 Task: Set date custom field "assignee" to "now".
Action: Mouse pressed left at (412, 241)
Screenshot: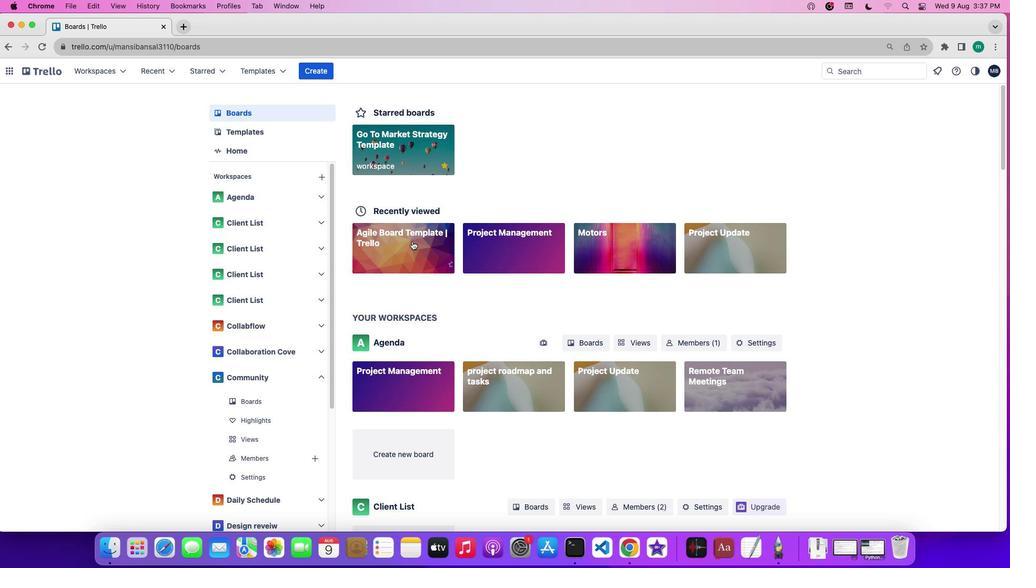 
Action: Mouse moved to (903, 244)
Screenshot: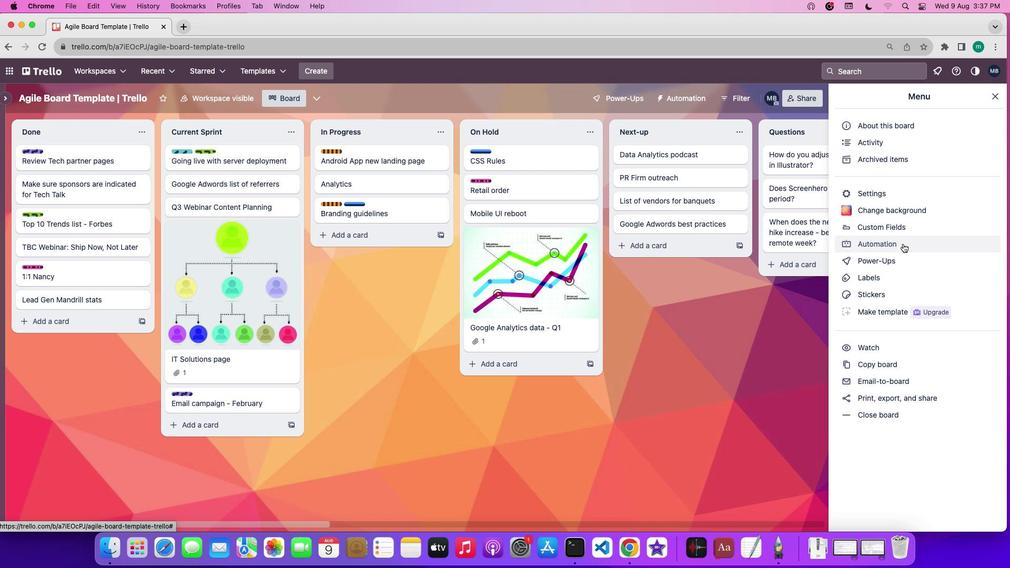 
Action: Mouse pressed left at (903, 244)
Screenshot: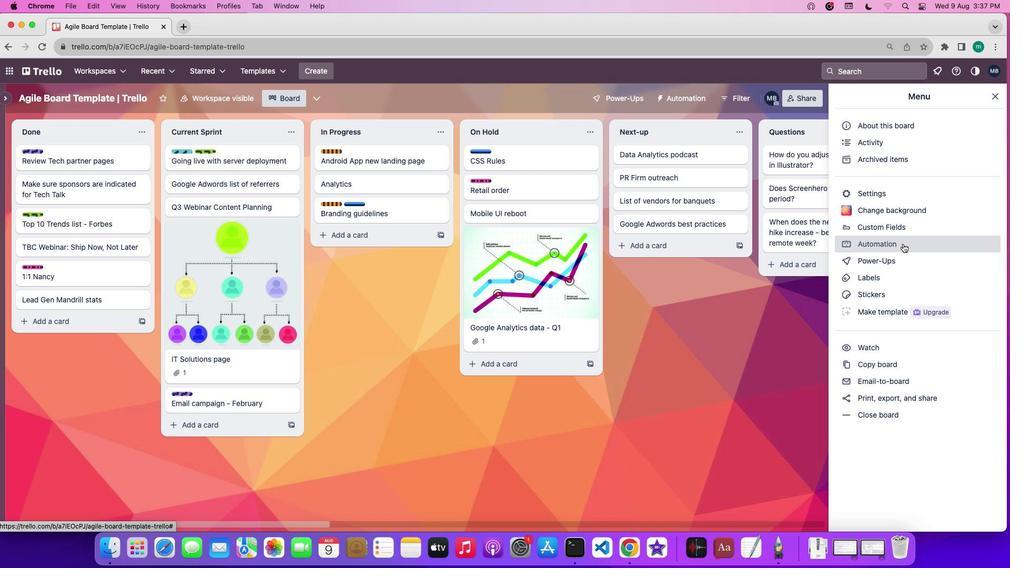 
Action: Mouse moved to (32, 274)
Screenshot: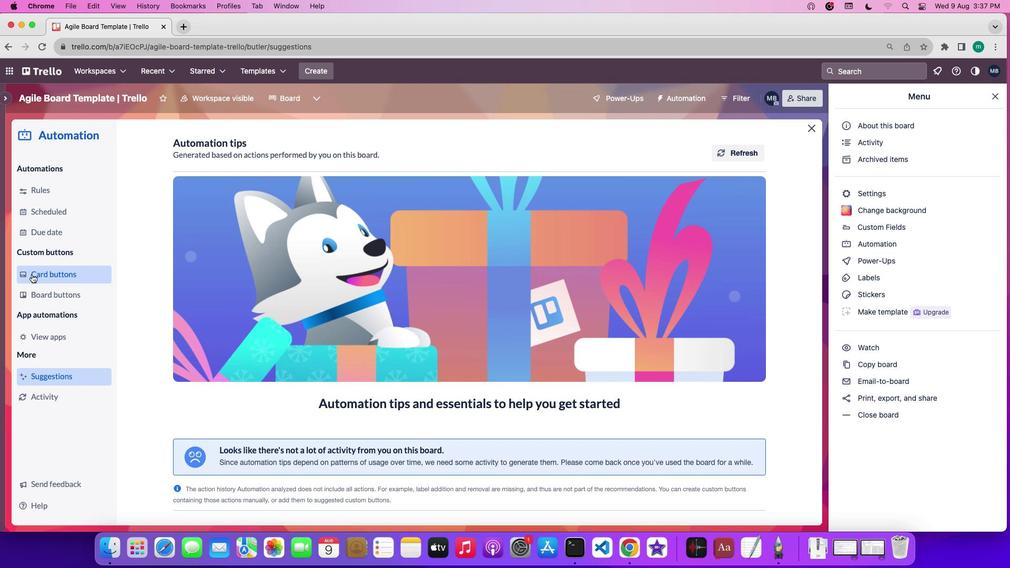 
Action: Mouse pressed left at (32, 274)
Screenshot: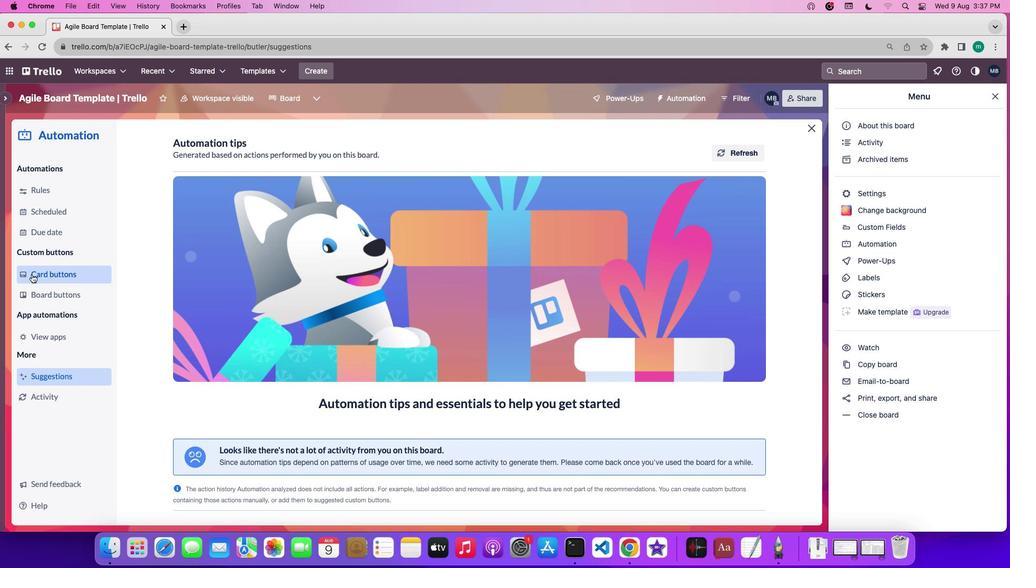 
Action: Mouse moved to (222, 359)
Screenshot: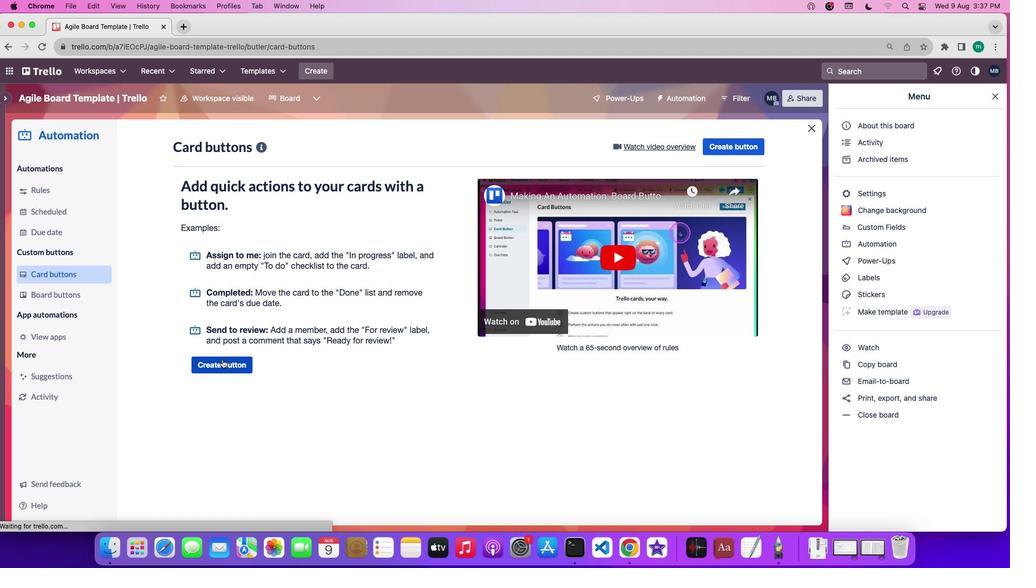 
Action: Mouse pressed left at (222, 359)
Screenshot: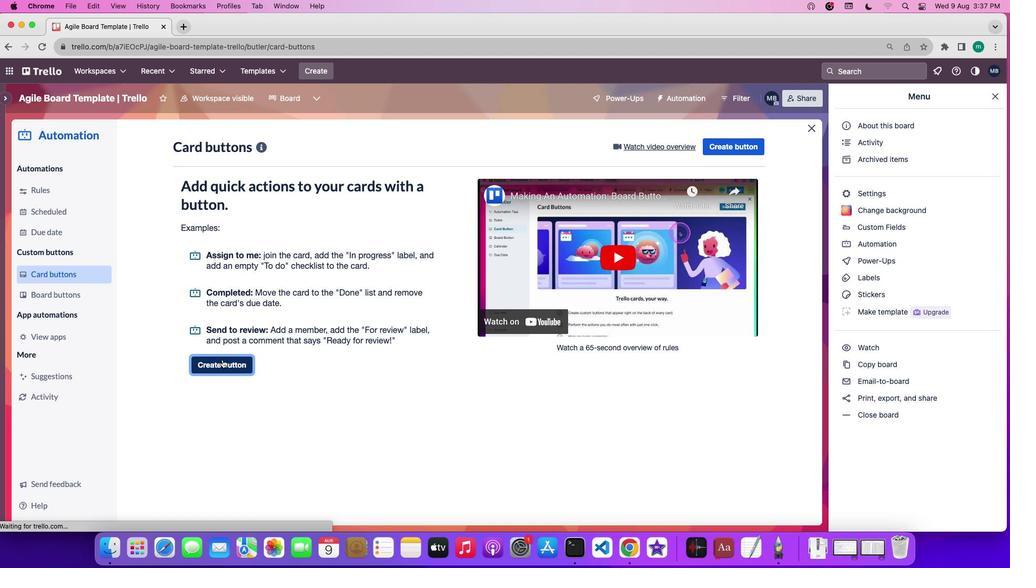 
Action: Mouse moved to (451, 286)
Screenshot: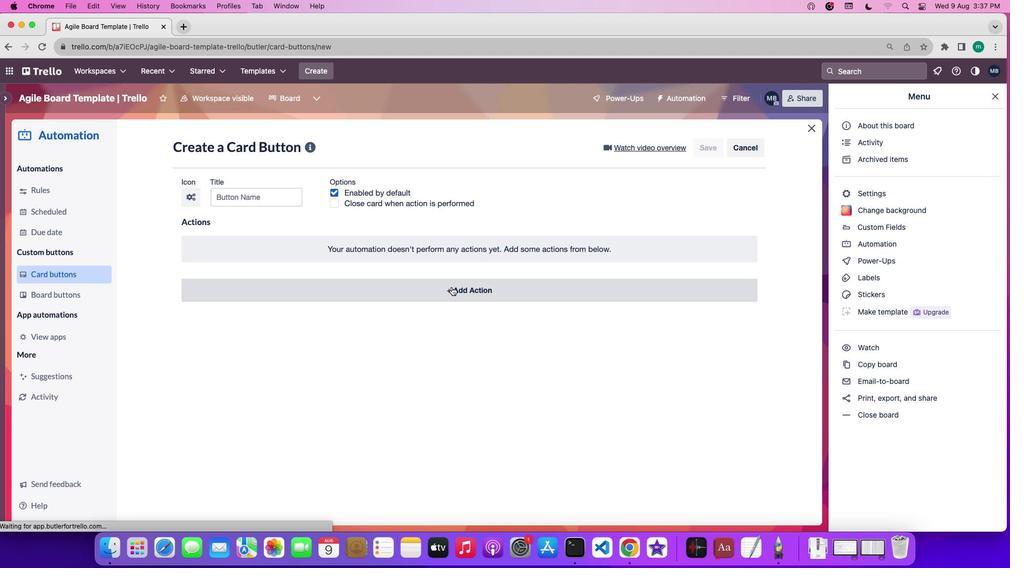 
Action: Mouse pressed left at (451, 286)
Screenshot: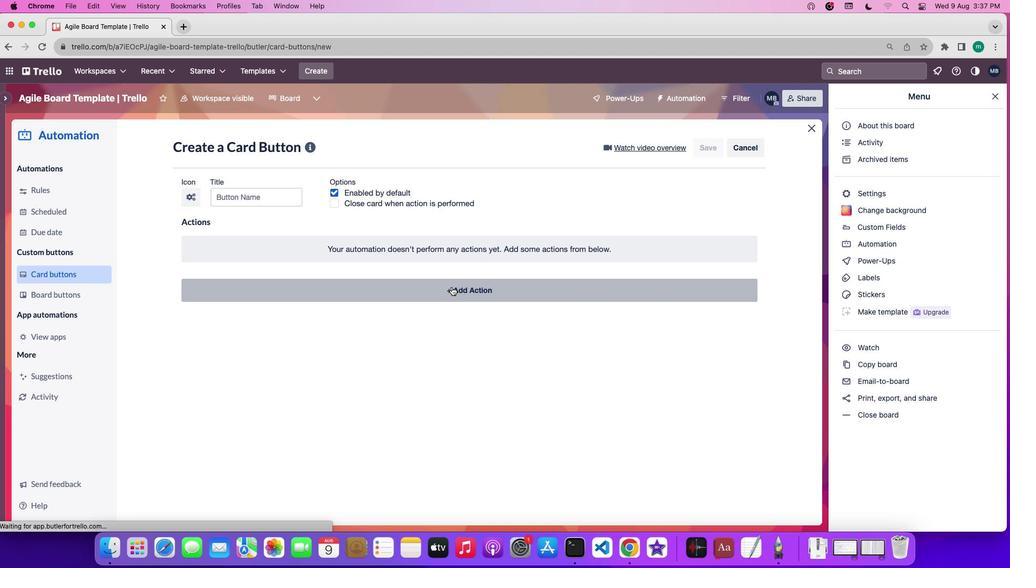 
Action: Mouse moved to (445, 317)
Screenshot: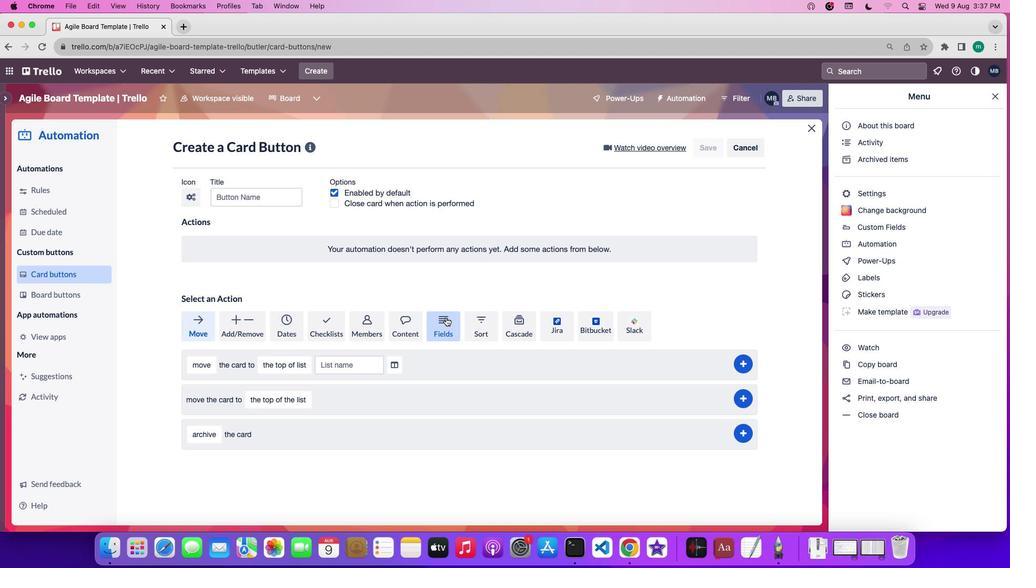 
Action: Mouse pressed left at (445, 317)
Screenshot: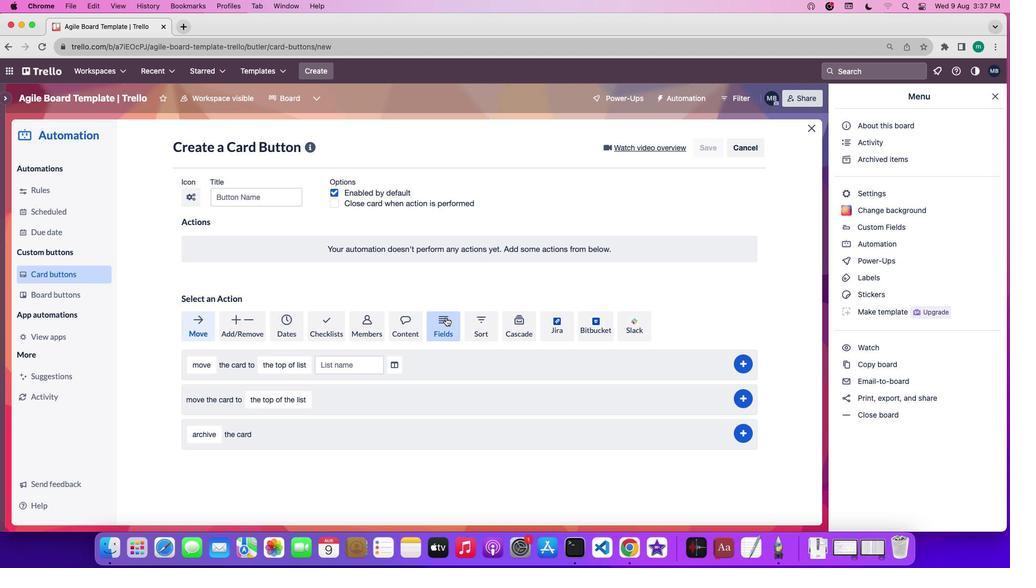 
Action: Mouse moved to (444, 338)
Screenshot: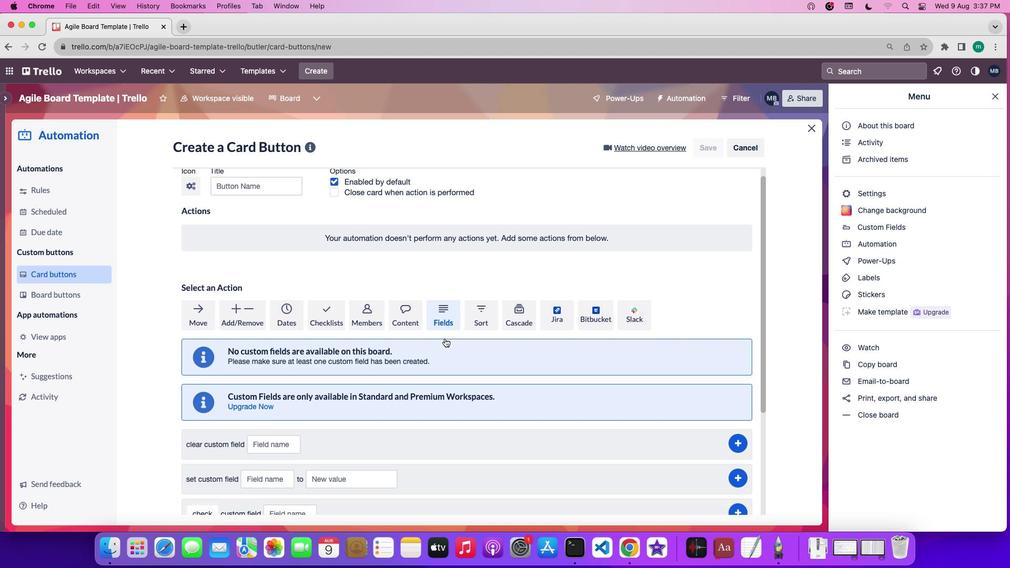 
Action: Mouse scrolled (444, 338) with delta (0, 0)
Screenshot: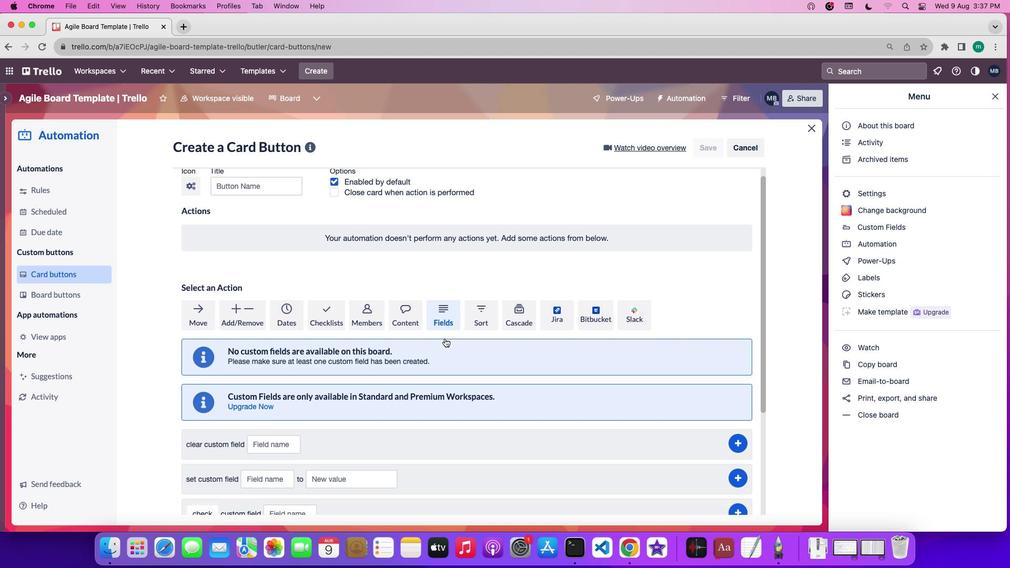 
Action: Mouse scrolled (444, 338) with delta (0, 0)
Screenshot: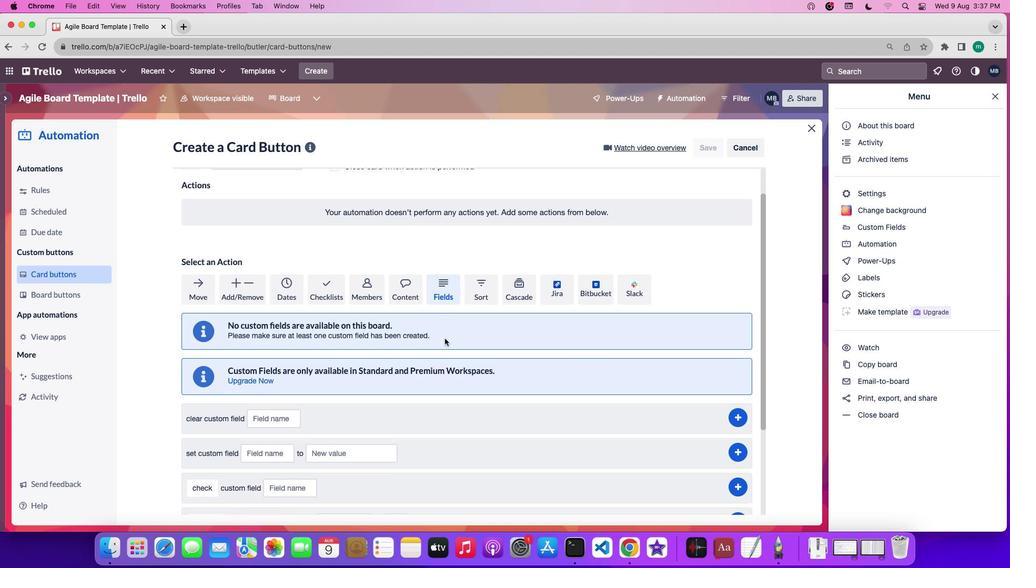
Action: Mouse scrolled (444, 338) with delta (0, -1)
Screenshot: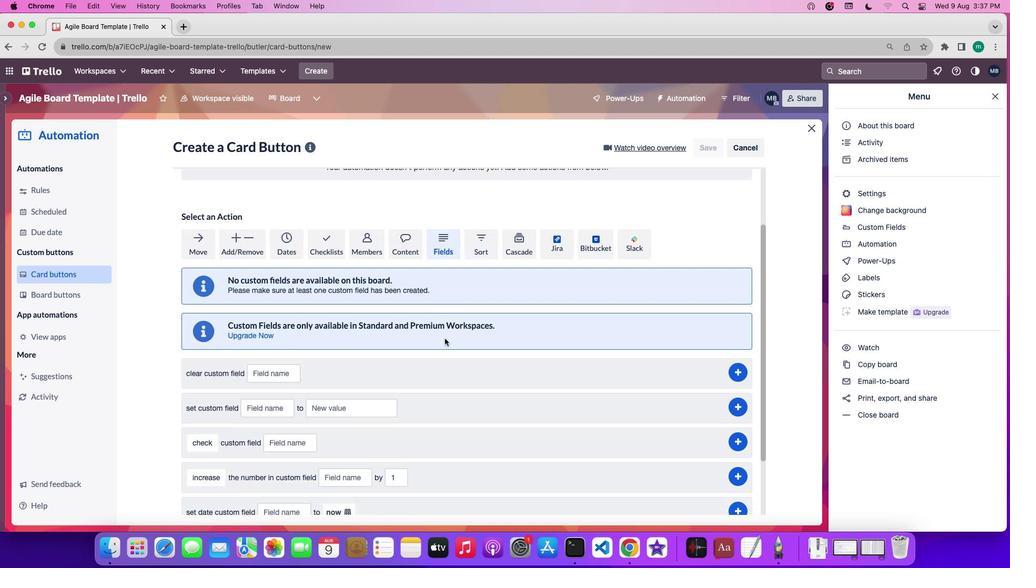 
Action: Mouse scrolled (444, 338) with delta (0, -2)
Screenshot: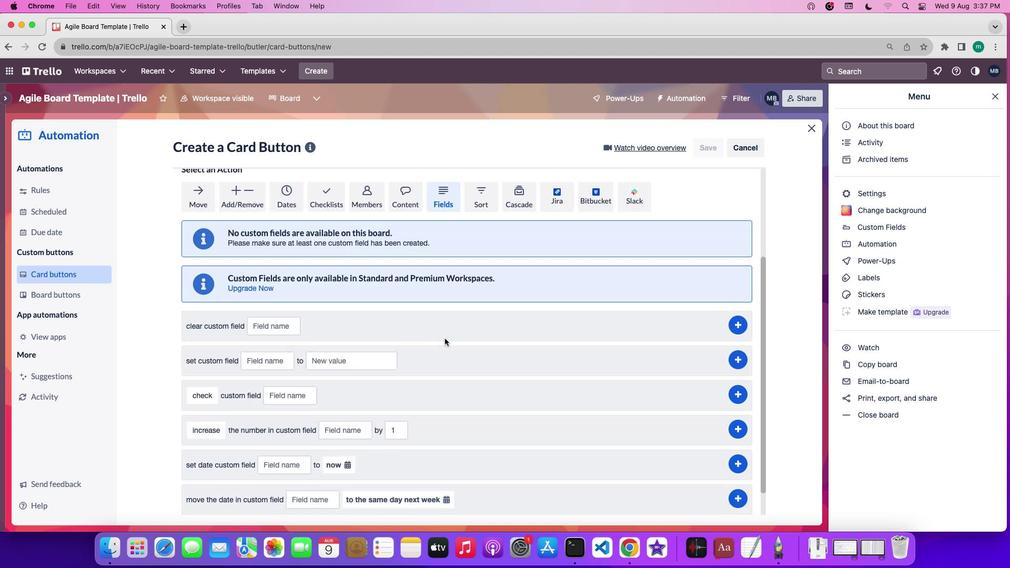 
Action: Mouse moved to (444, 338)
Screenshot: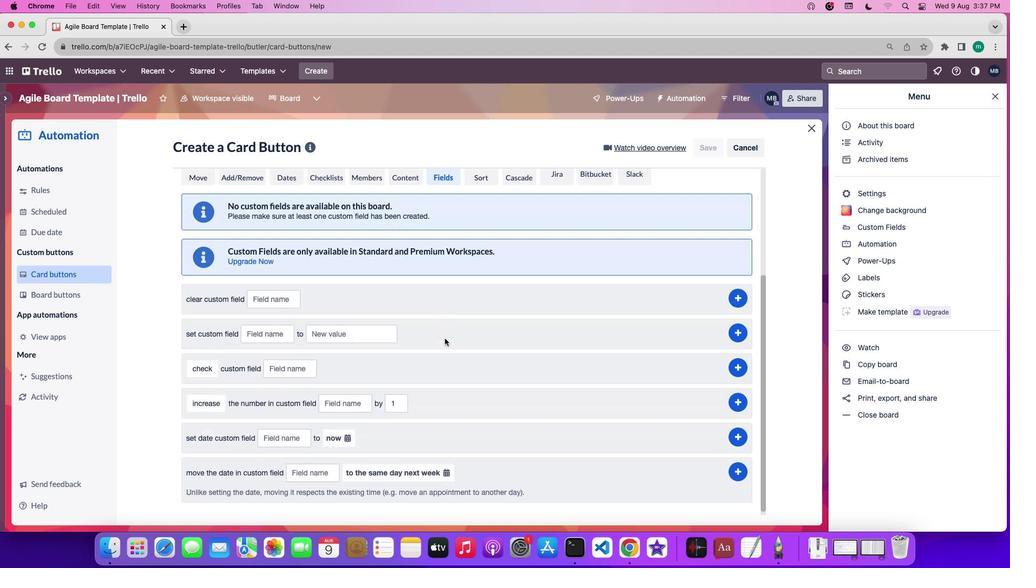 
Action: Mouse scrolled (444, 338) with delta (0, 0)
Screenshot: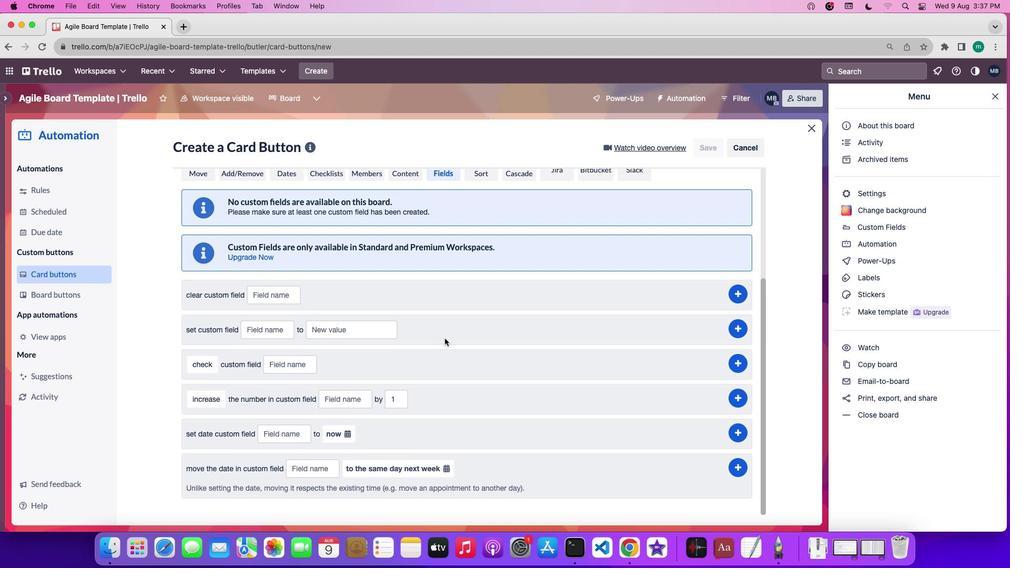 
Action: Mouse scrolled (444, 338) with delta (0, 0)
Screenshot: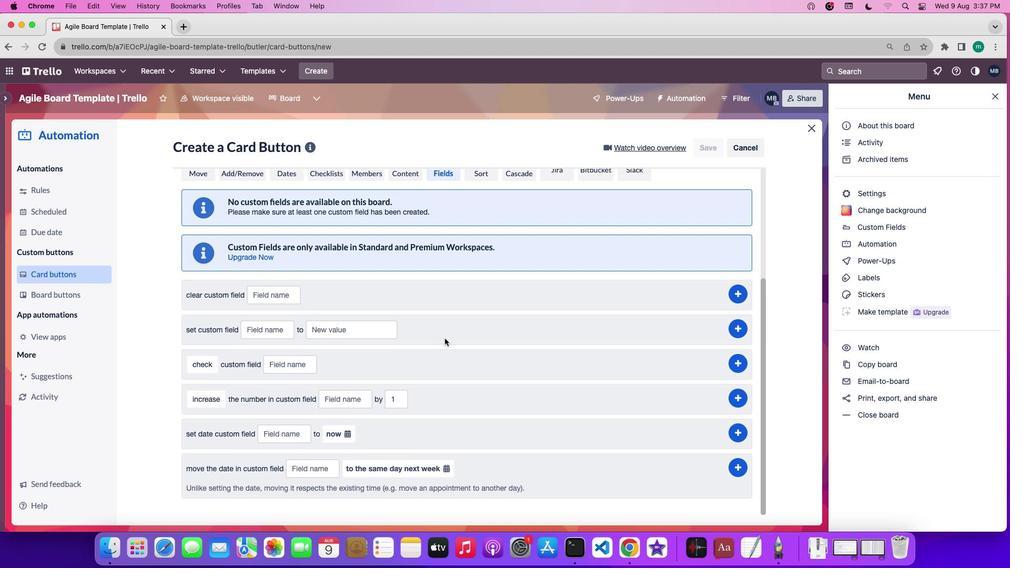 
Action: Mouse moved to (433, 353)
Screenshot: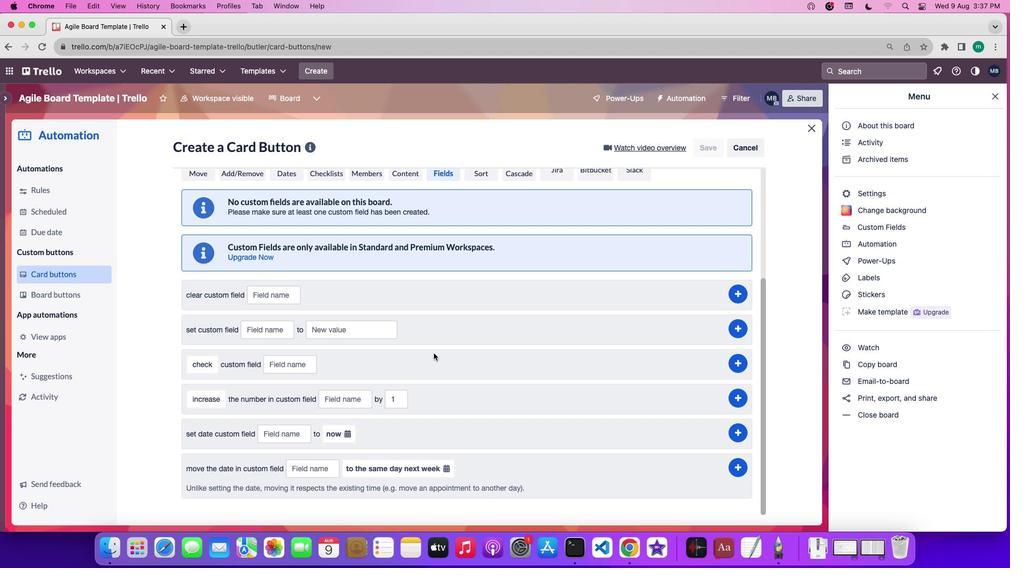 
Action: Mouse scrolled (433, 353) with delta (0, 0)
Screenshot: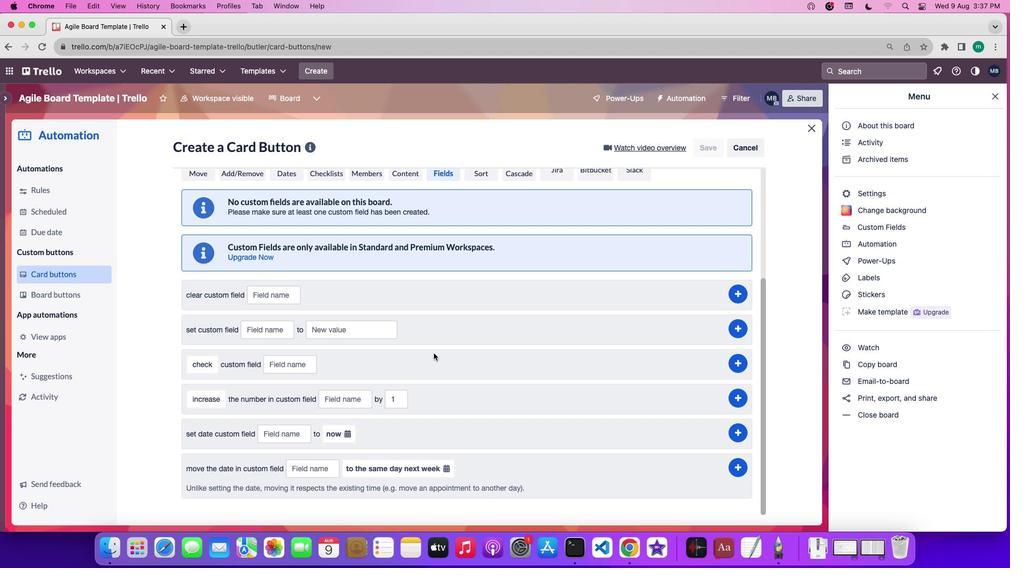 
Action: Mouse scrolled (433, 353) with delta (0, 0)
Screenshot: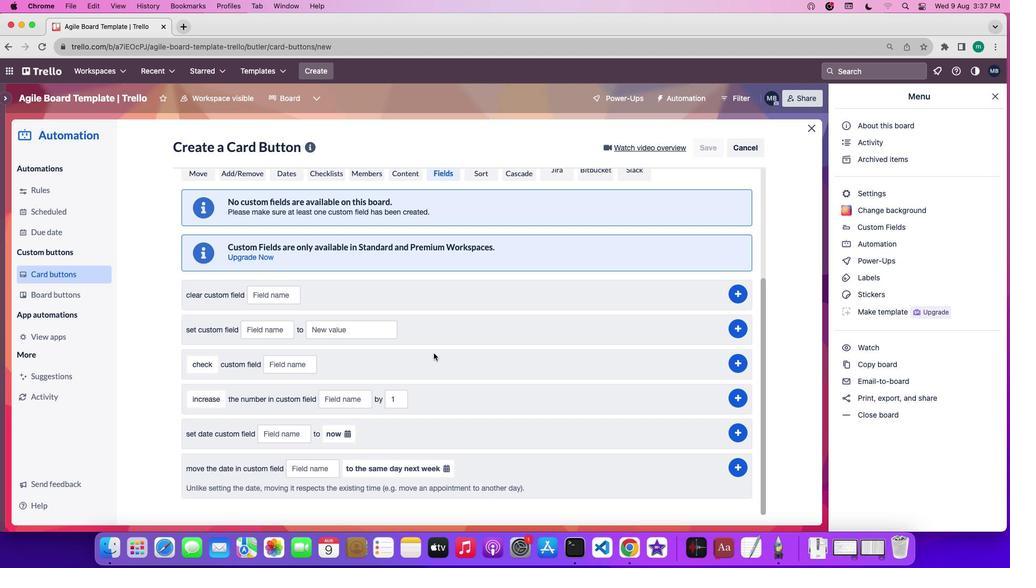 
Action: Mouse moved to (281, 431)
Screenshot: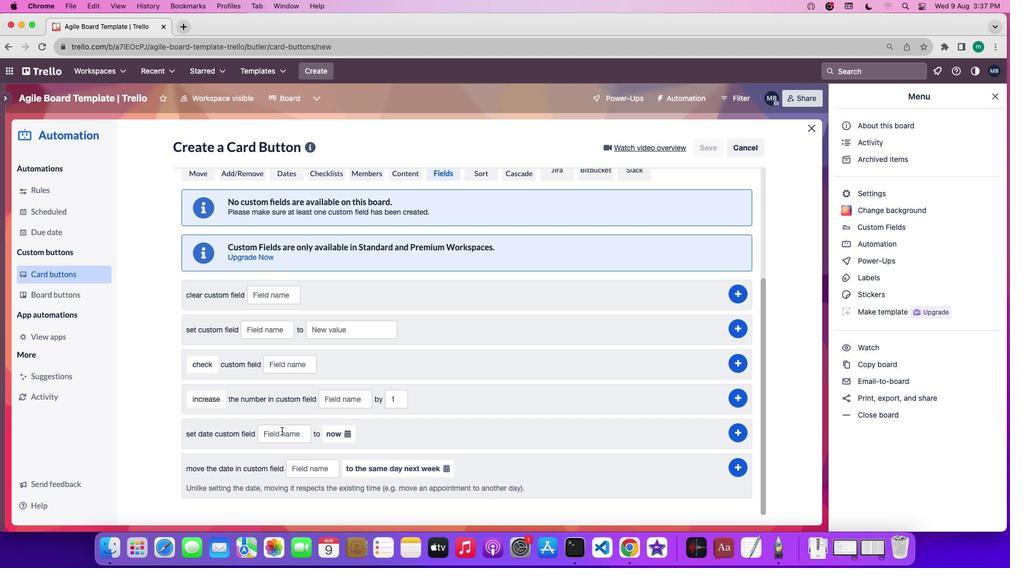 
Action: Mouse pressed left at (281, 431)
Screenshot: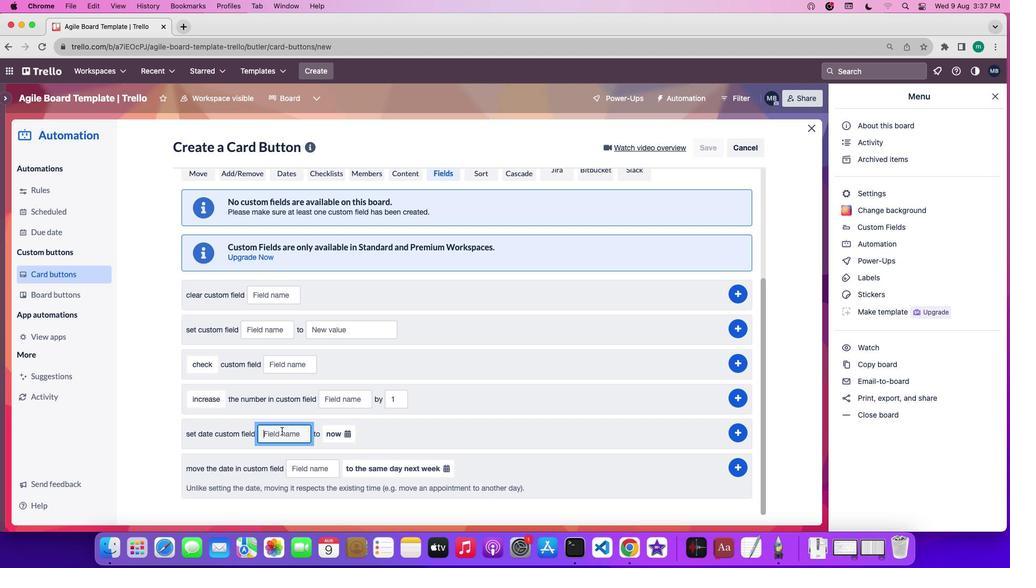 
Action: Mouse moved to (291, 434)
Screenshot: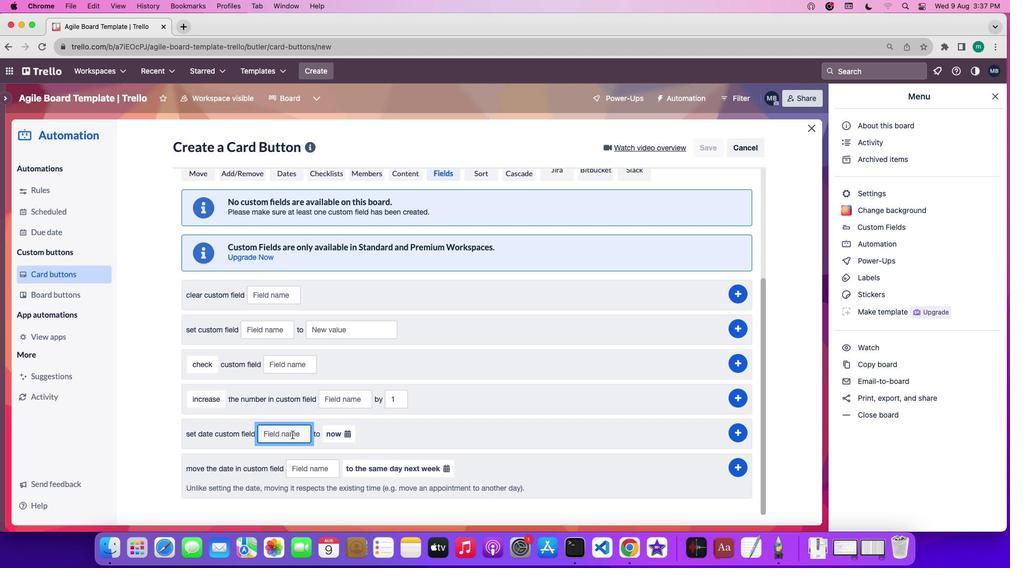 
Action: Key pressed 'a''s''s''i''g''n''e''e'
Screenshot: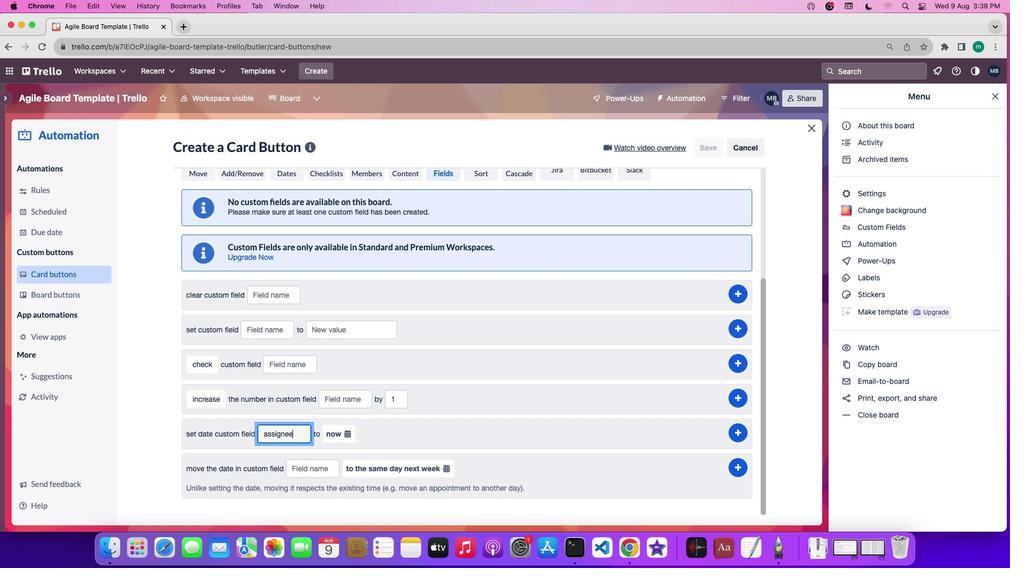 
Action: Mouse moved to (352, 438)
Screenshot: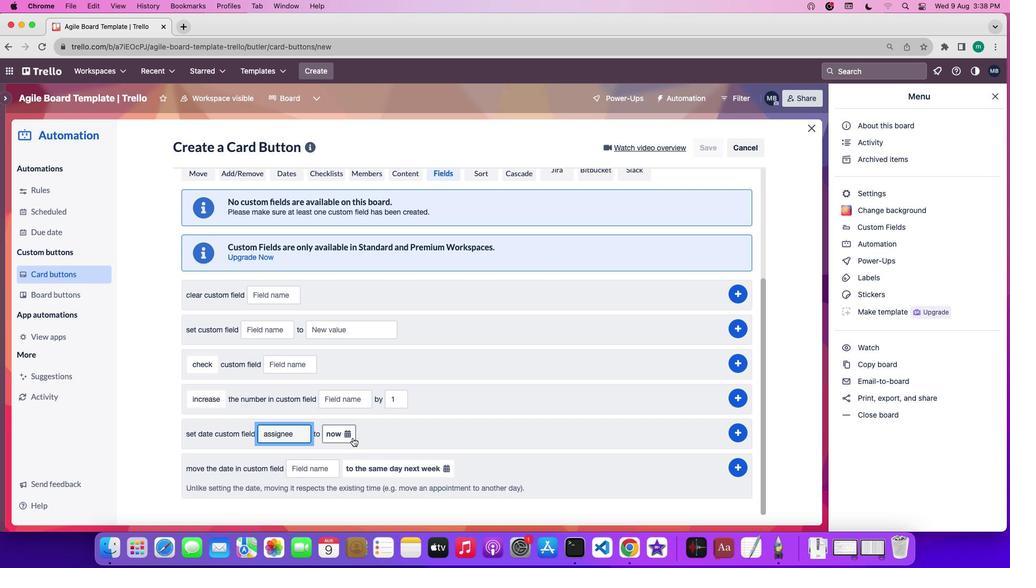 
Action: Mouse pressed left at (352, 438)
Screenshot: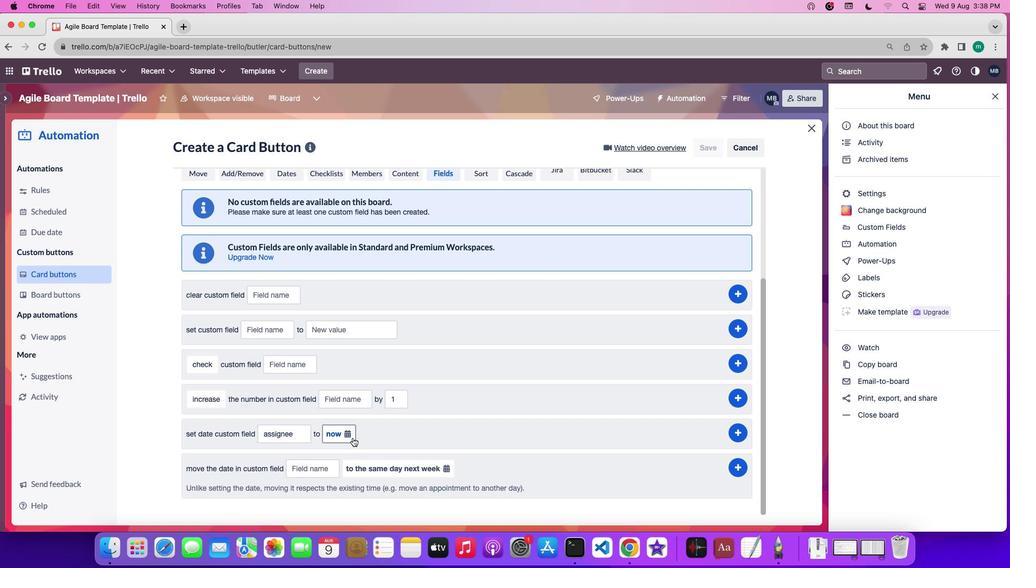 
Action: Mouse moved to (341, 469)
Screenshot: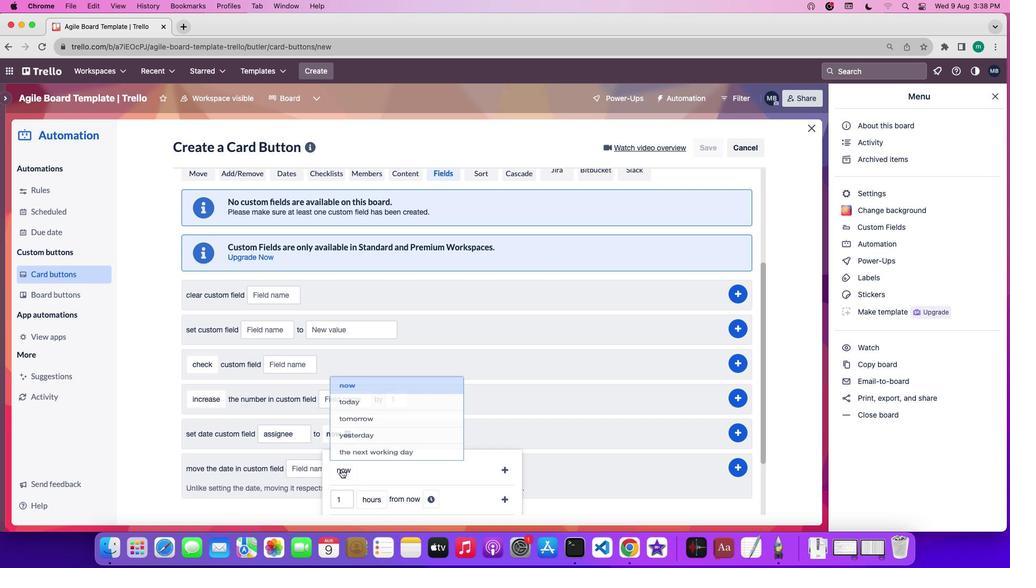 
Action: Mouse pressed left at (341, 469)
Screenshot: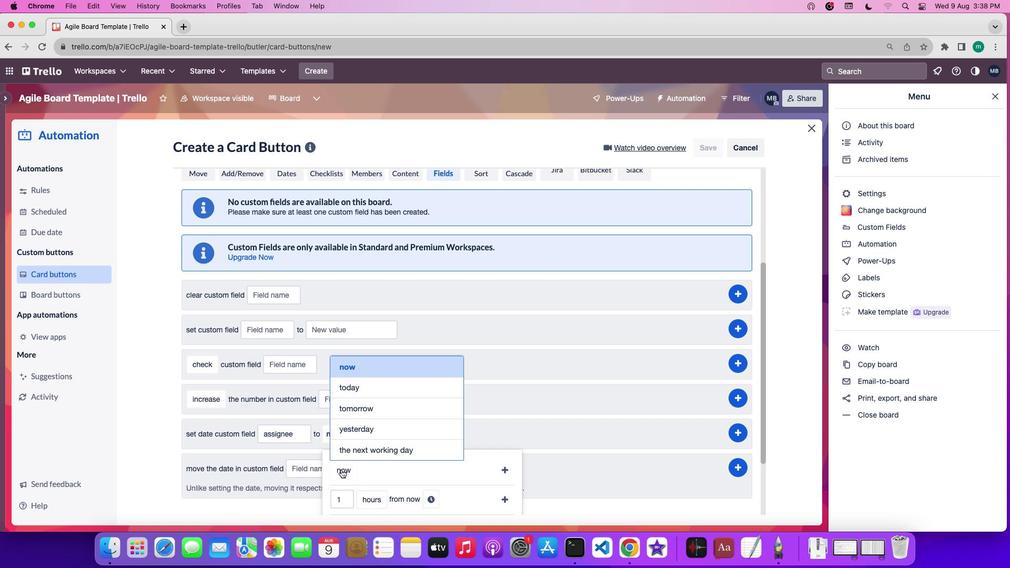 
Action: Mouse moved to (348, 364)
Screenshot: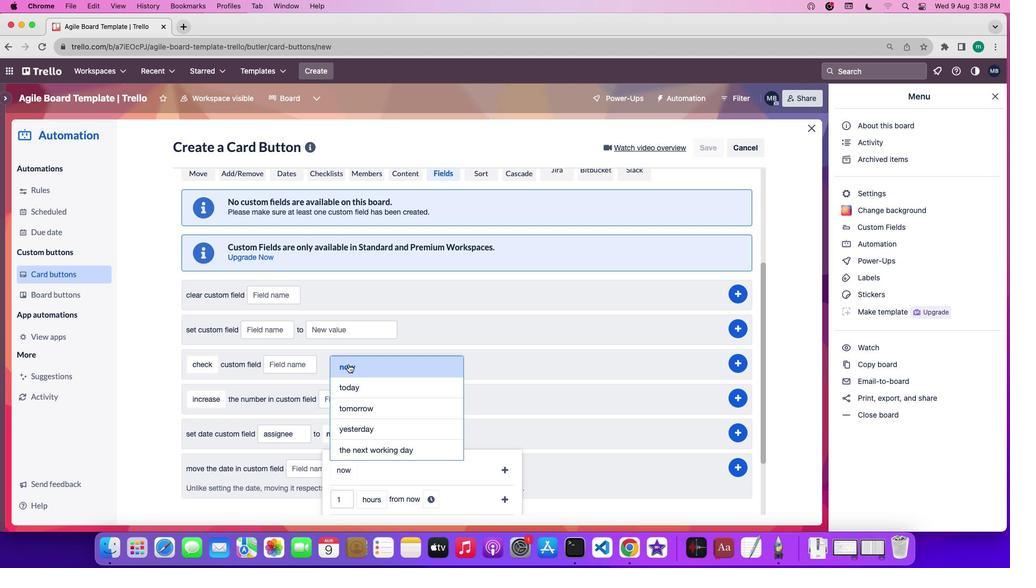 
Action: Mouse pressed left at (348, 364)
Screenshot: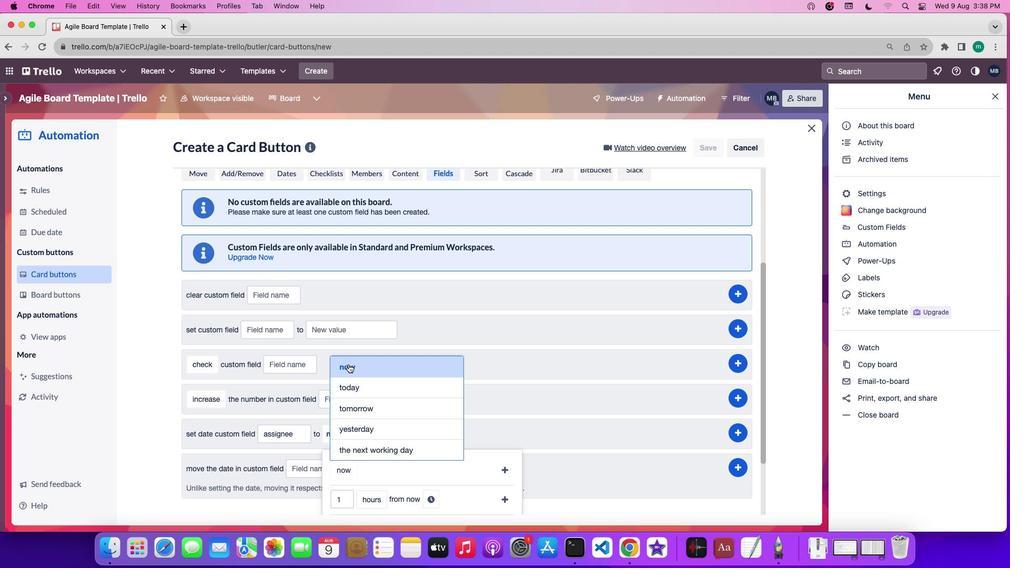 
Action: Mouse moved to (505, 469)
Screenshot: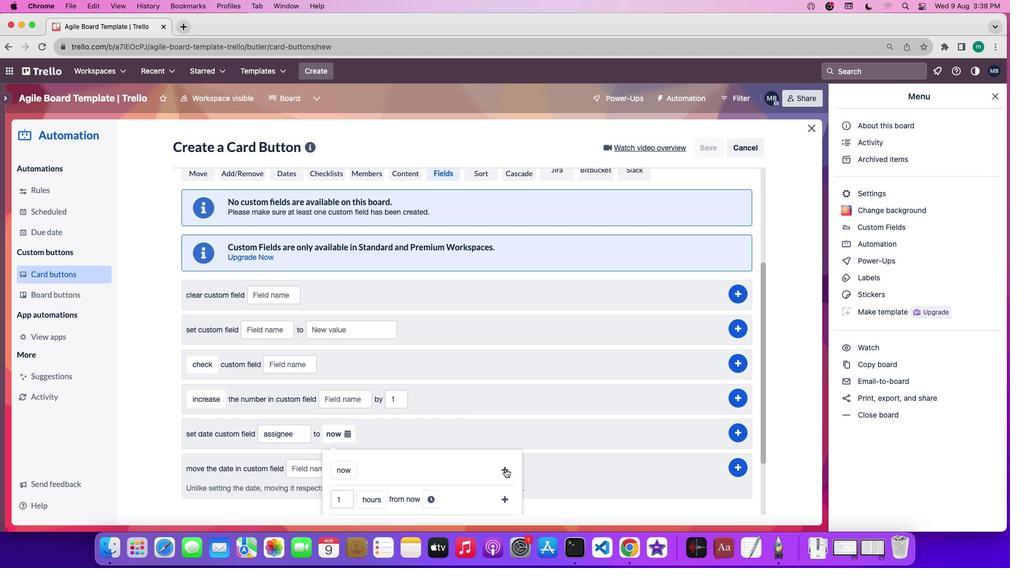 
Action: Mouse pressed left at (505, 469)
Screenshot: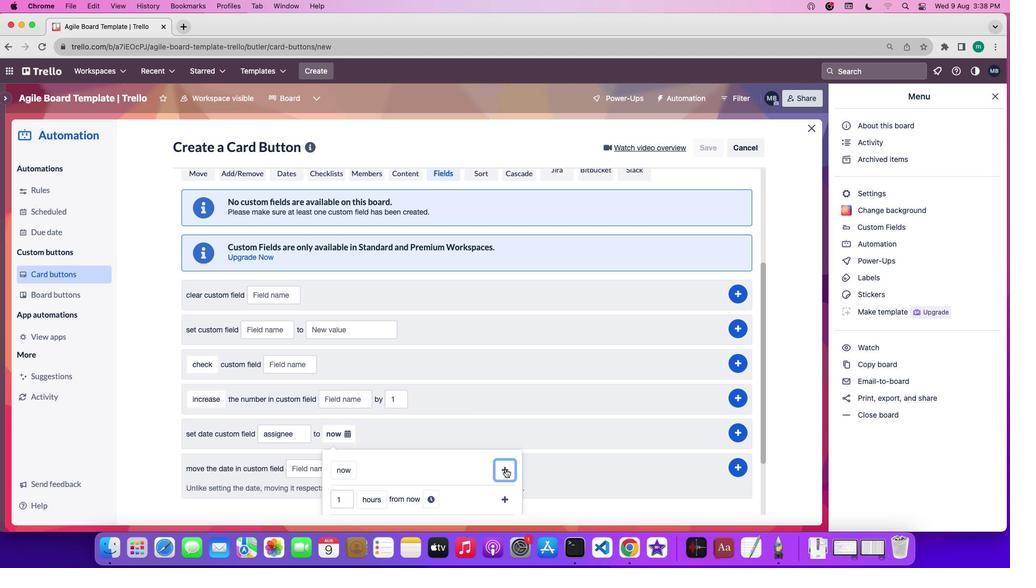 
Action: Mouse moved to (737, 428)
Screenshot: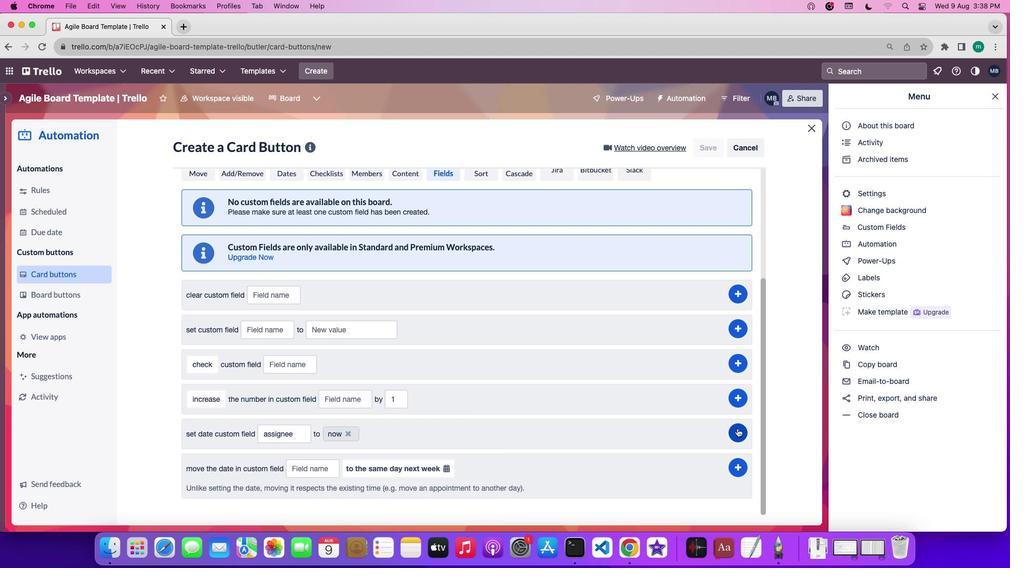 
Action: Mouse pressed left at (737, 428)
Screenshot: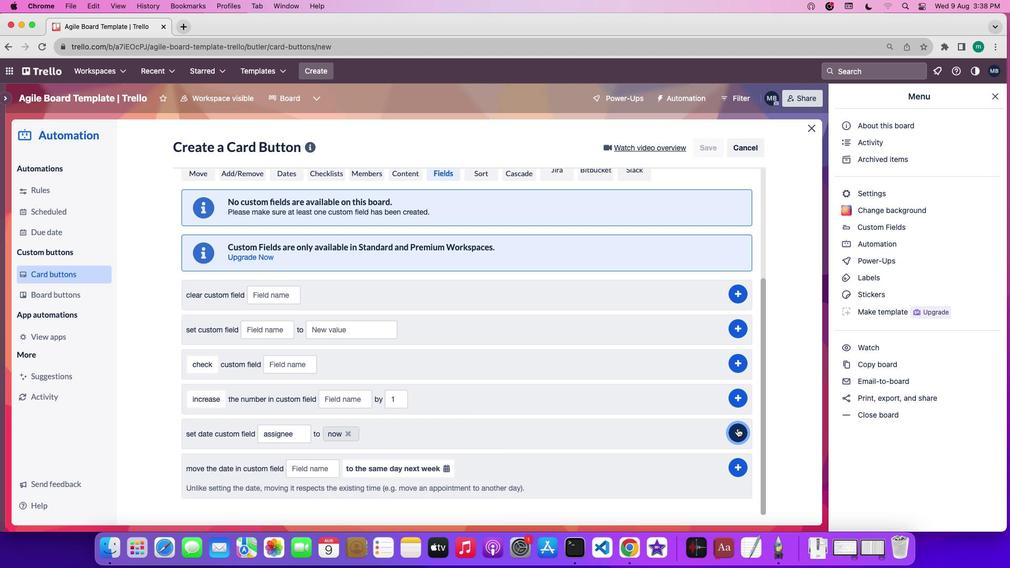
Action: Mouse moved to (672, 409)
Screenshot: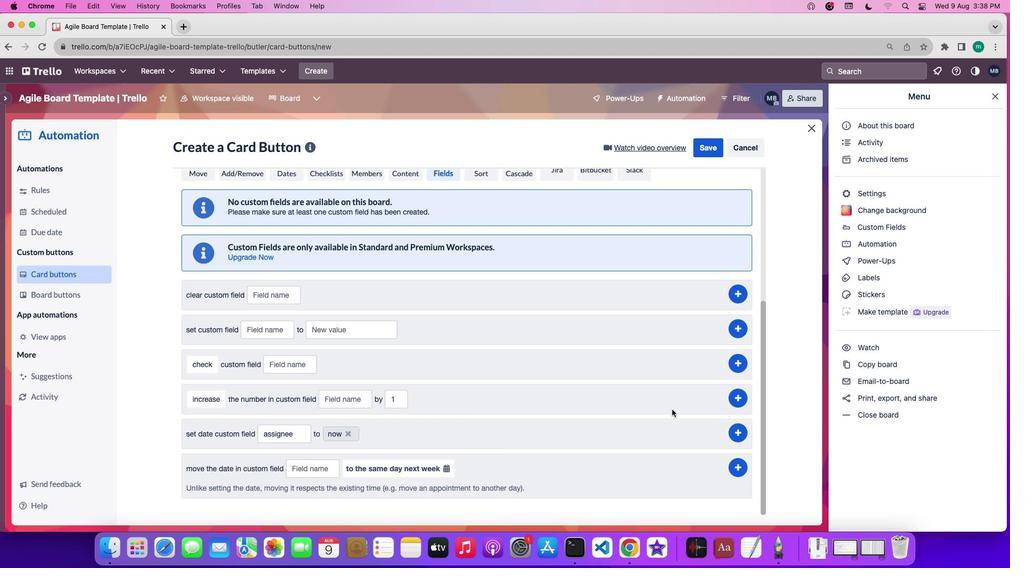 
